 Task: In the  document Amazonrainforest.doc, select heading and apply ' Bold and Underline'  Using "replace feature", replace:  'plant and animal to flora and fauna'
Action: Mouse moved to (256, 166)
Screenshot: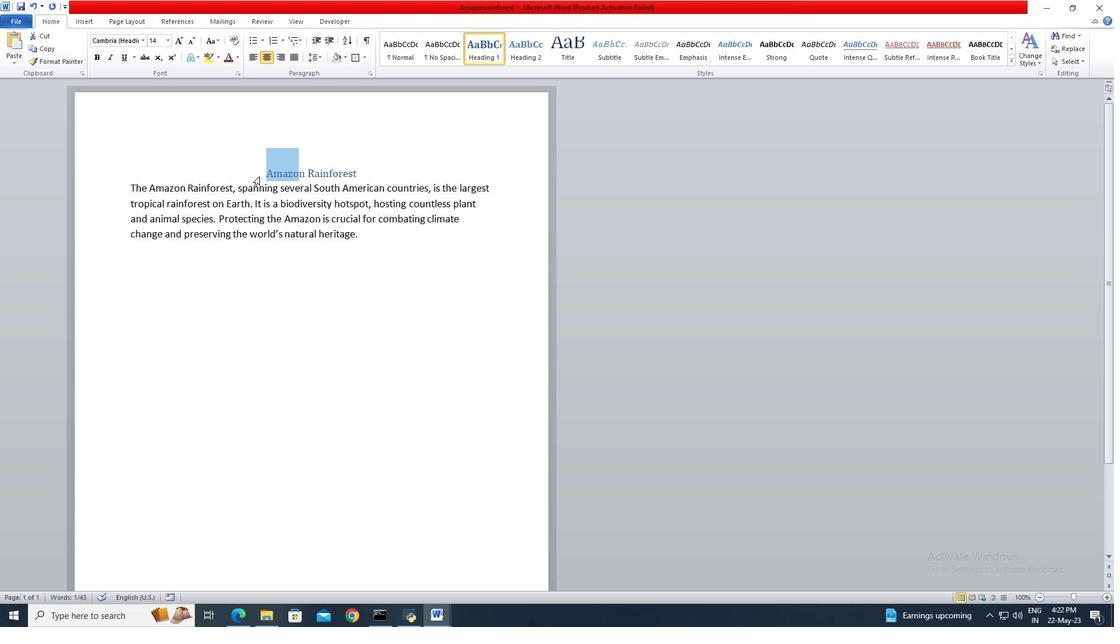 
Action: Mouse pressed left at (256, 166)
Screenshot: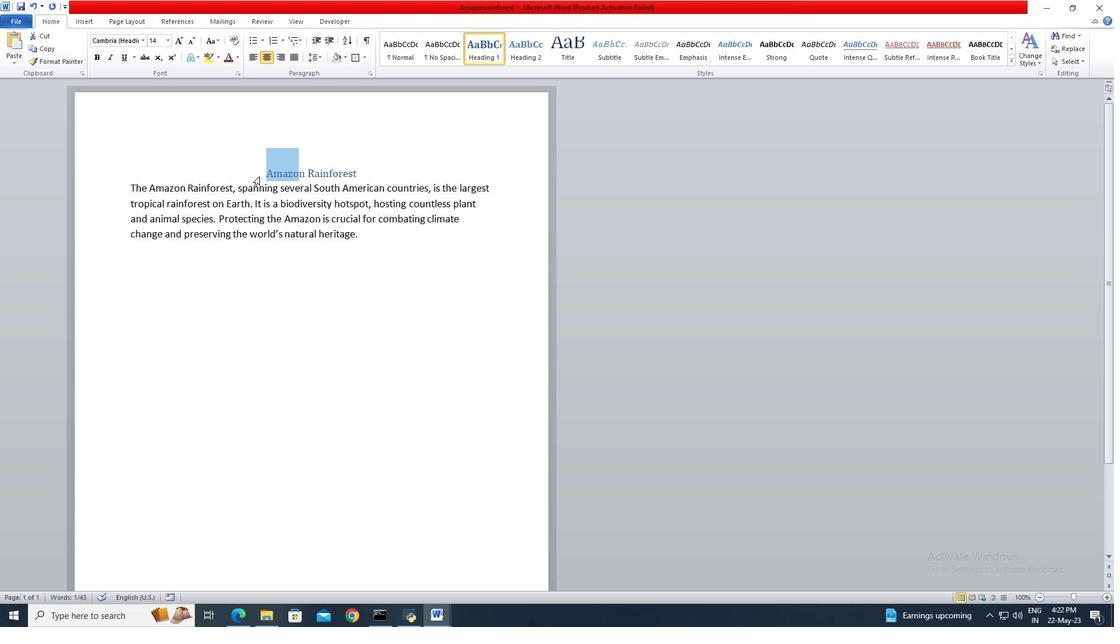 
Action: Mouse moved to (261, 171)
Screenshot: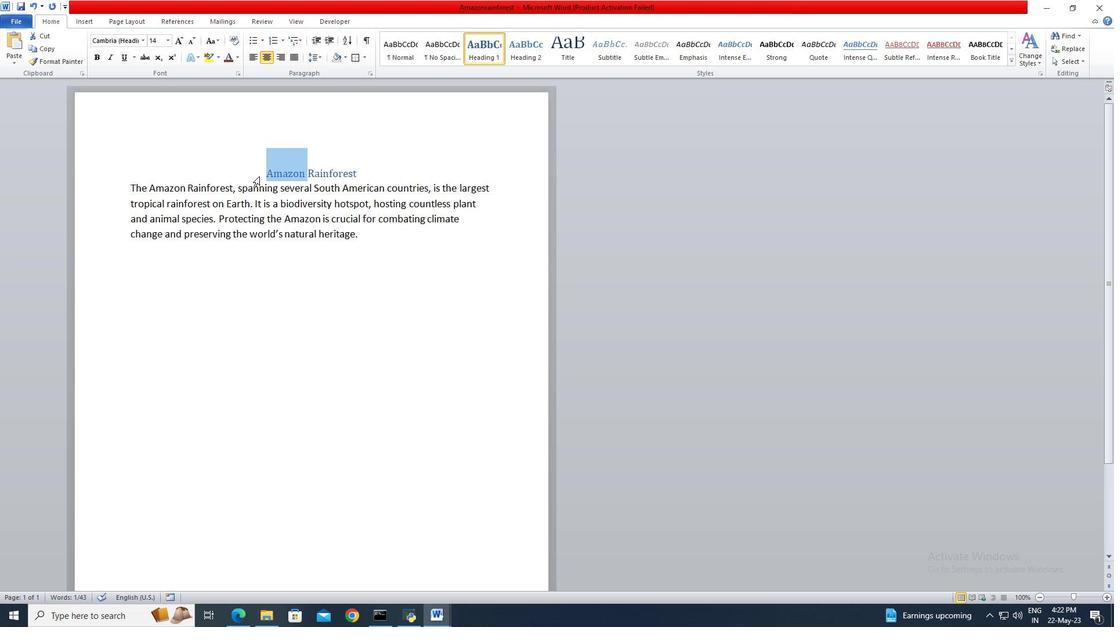 
Action: Mouse pressed left at (261, 171)
Screenshot: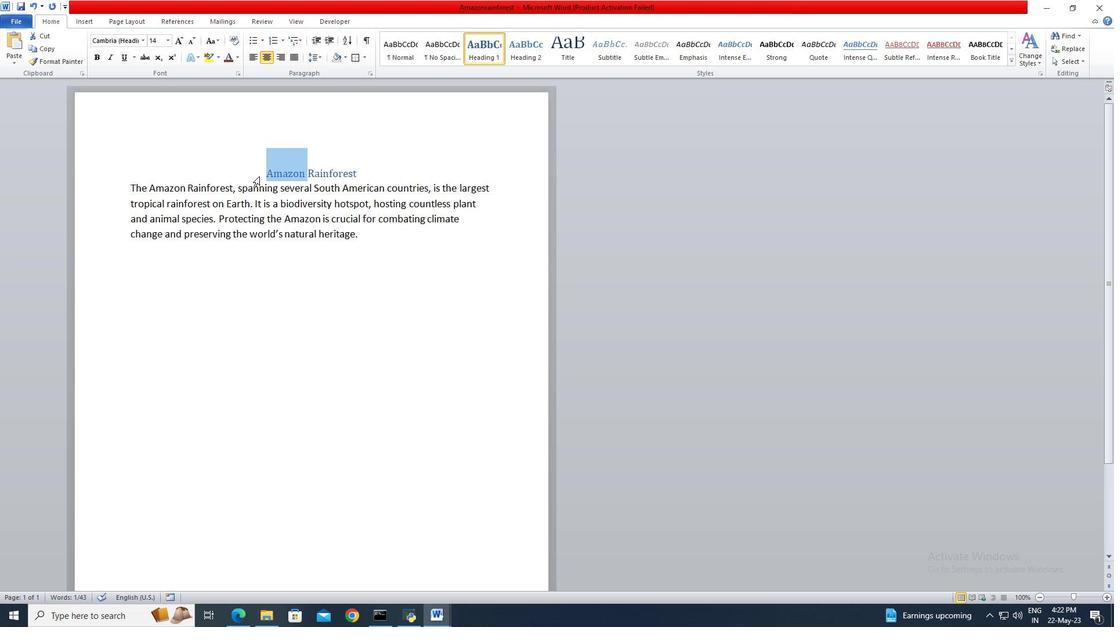 
Action: Mouse moved to (277, 171)
Screenshot: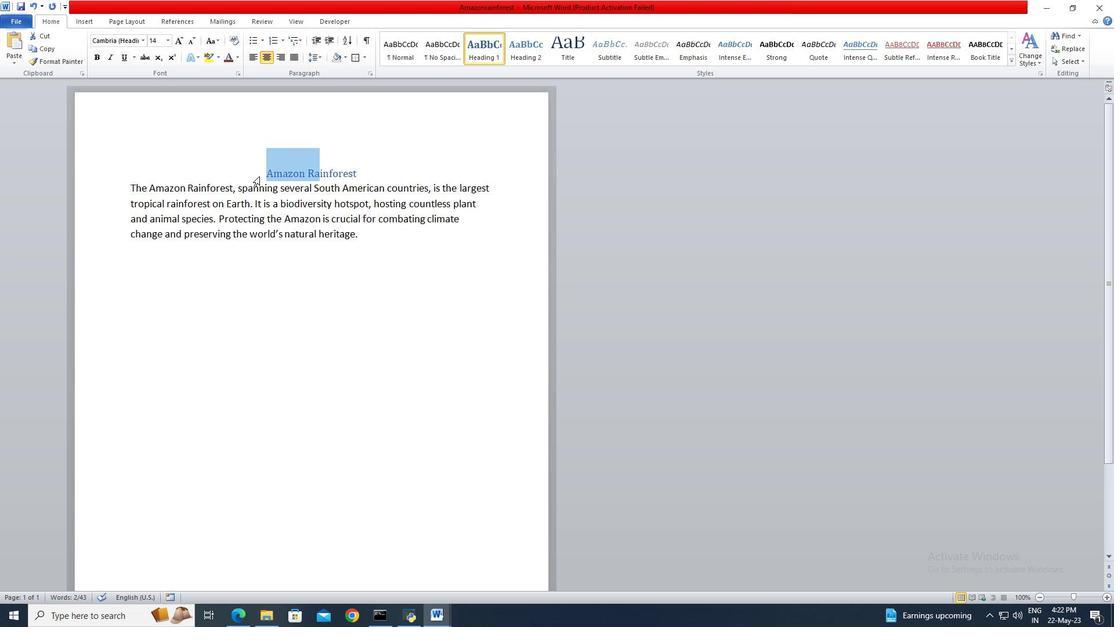
Action: Mouse pressed left at (277, 171)
Screenshot: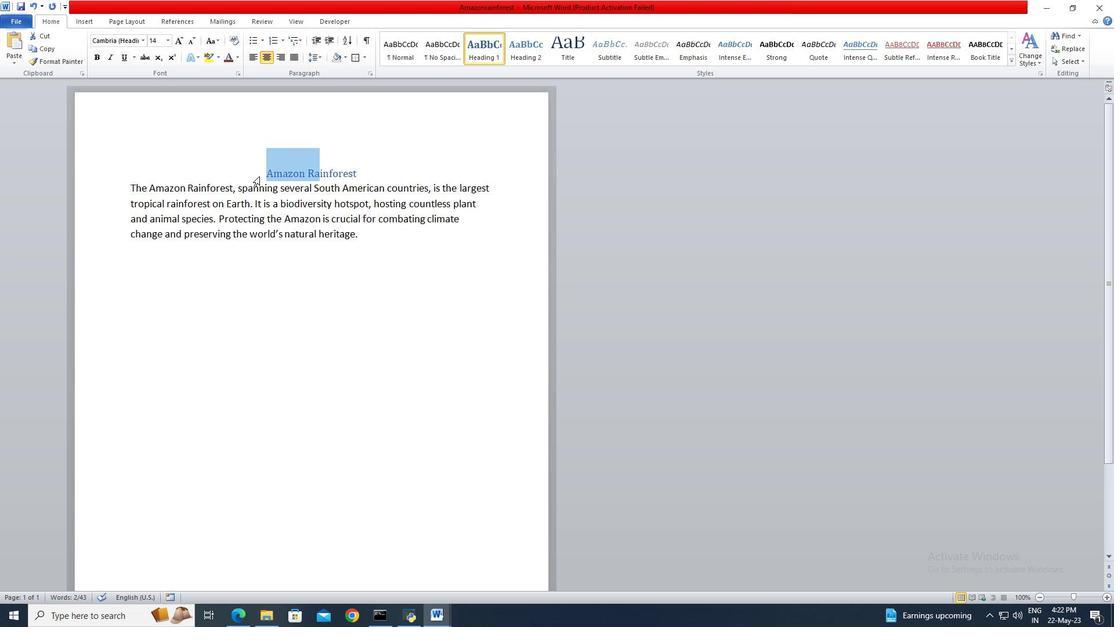
Action: Mouse moved to (349, 177)
Screenshot: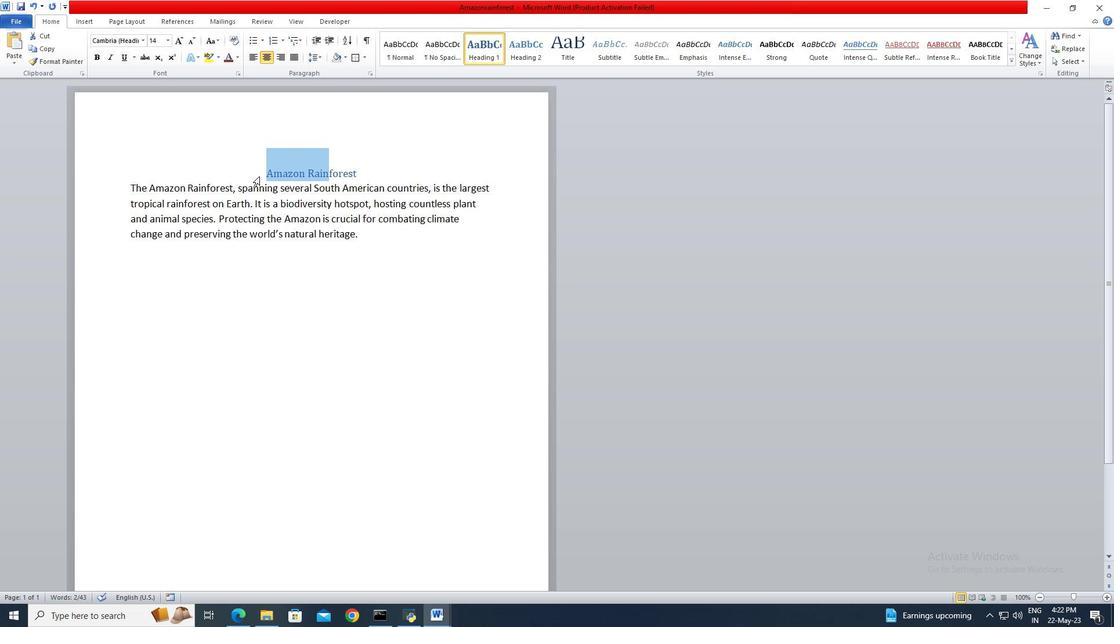 
Action: Mouse pressed left at (349, 177)
Screenshot: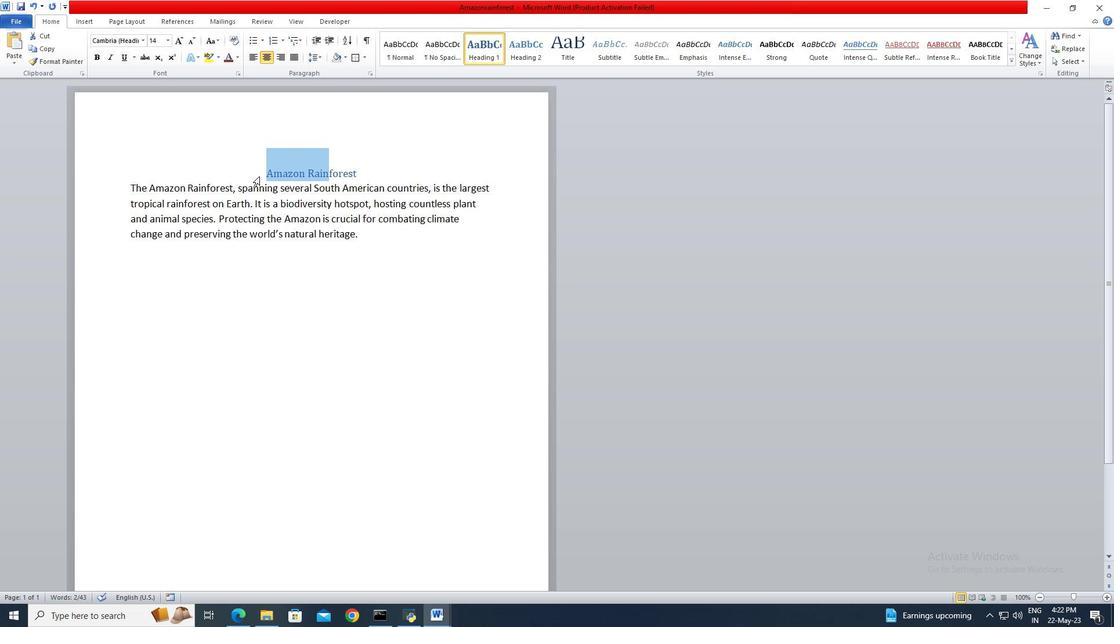 
Action: Mouse moved to (362, 176)
Screenshot: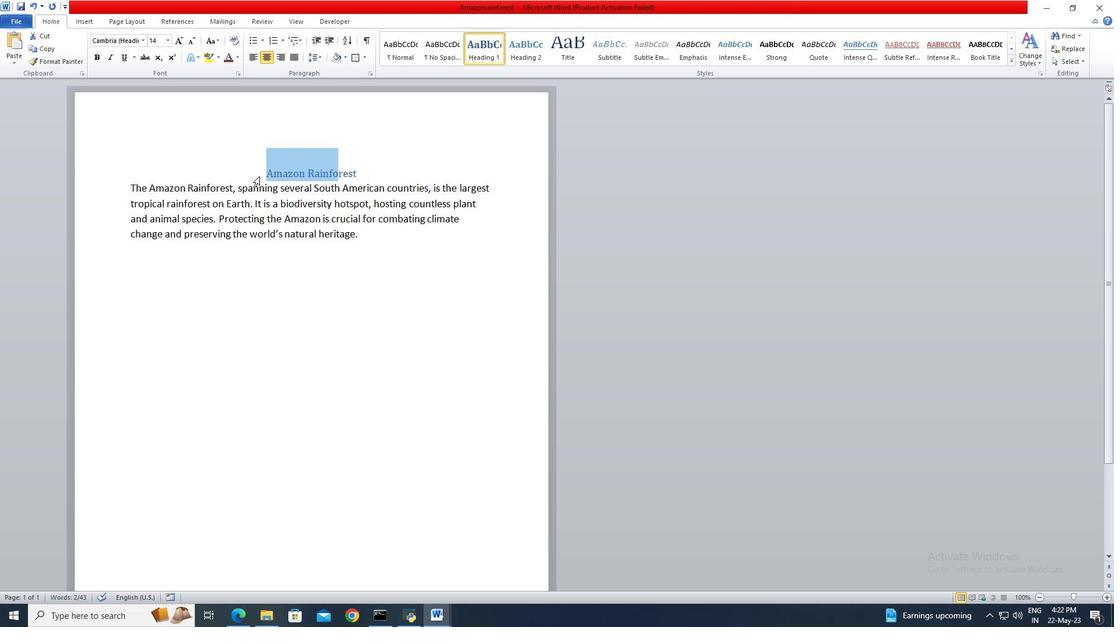 
Action: Mouse pressed left at (362, 176)
Screenshot: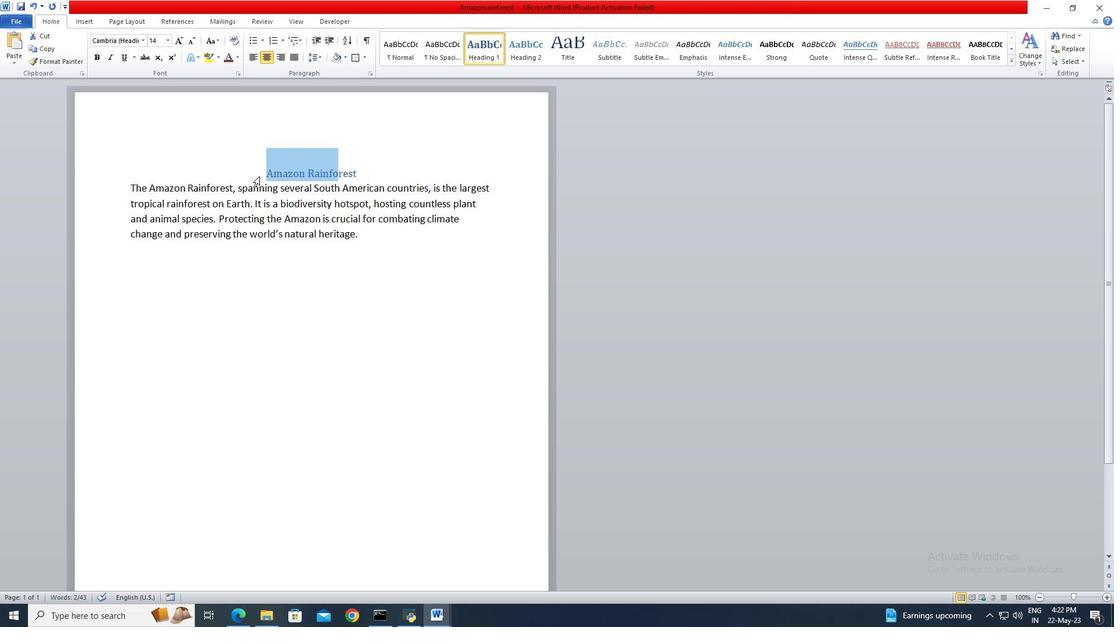 
Action: Mouse moved to (407, 246)
Screenshot: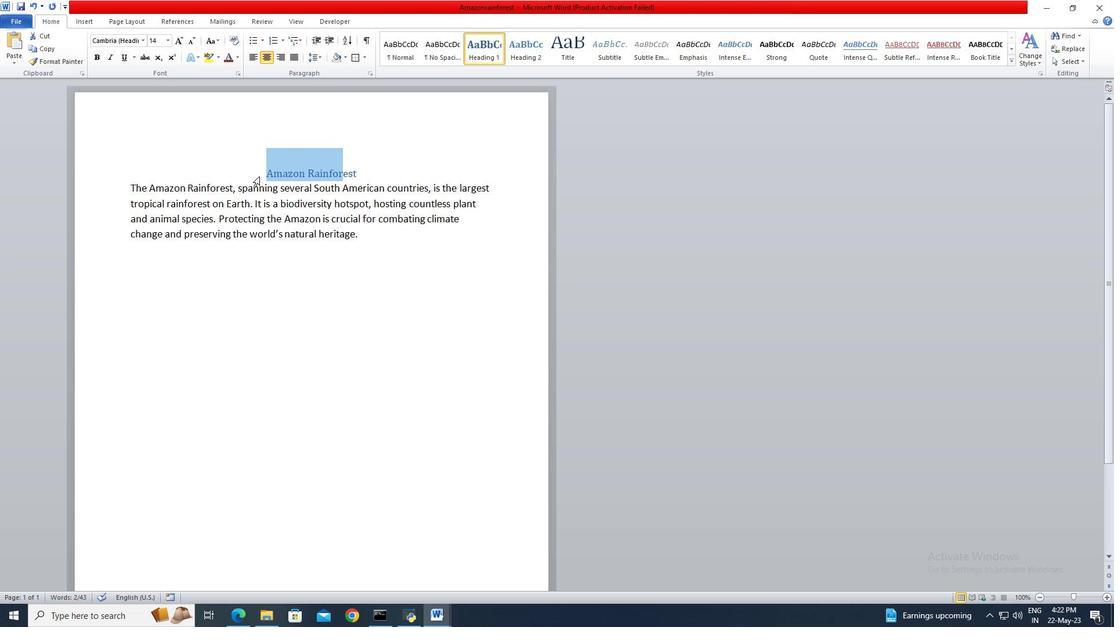 
Action: Mouse pressed left at (407, 246)
Screenshot: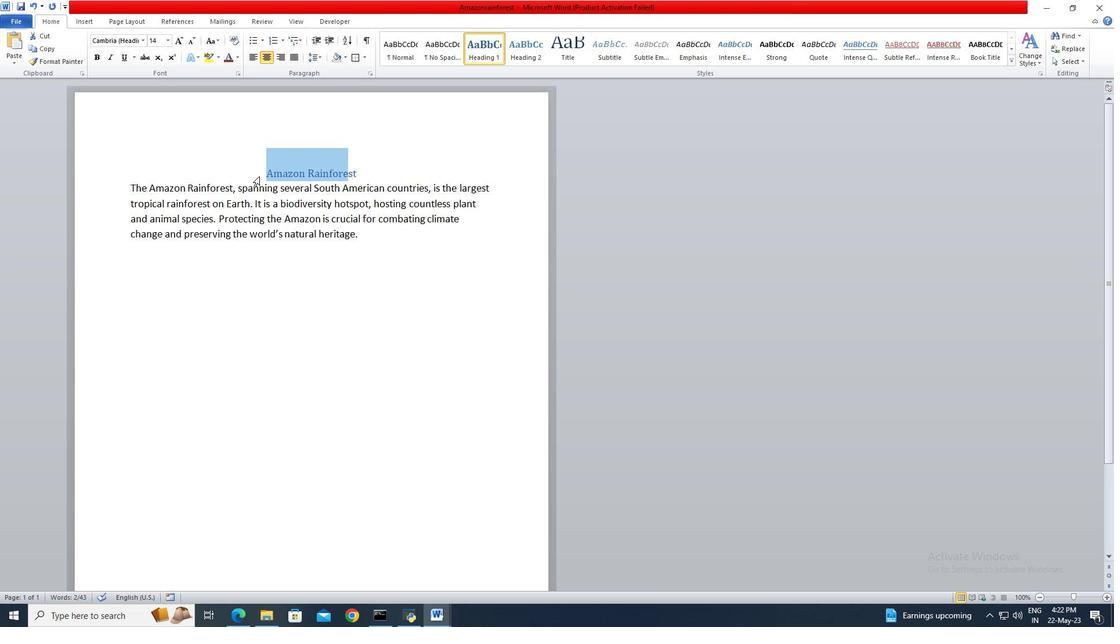 
Action: Mouse moved to (410, 274)
Screenshot: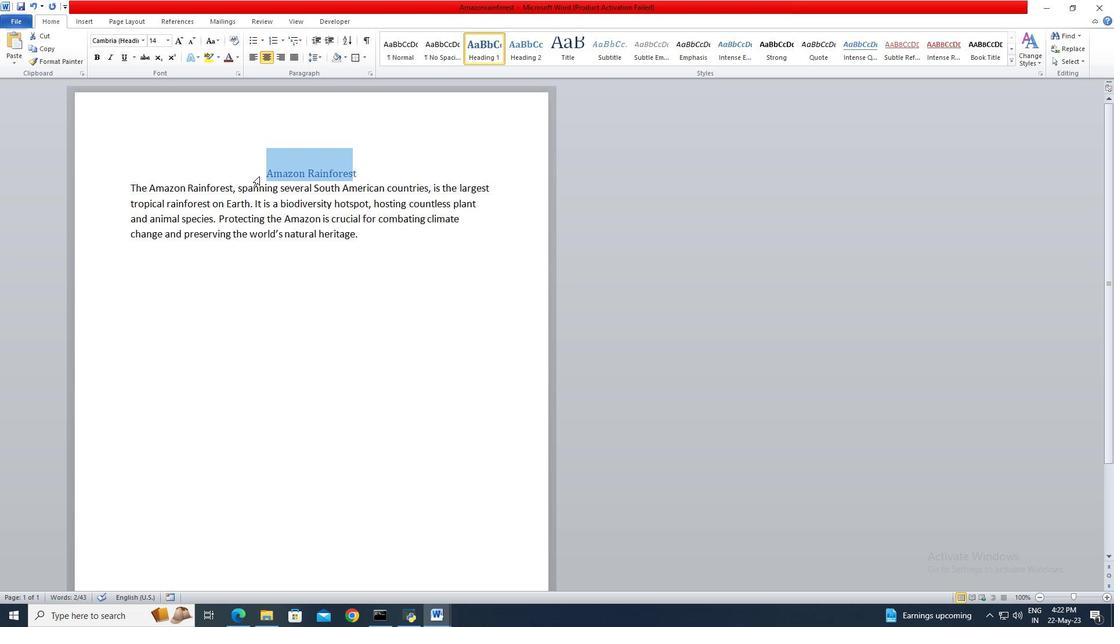 
Action: Key pressed <Key.shift><Key.right><Key.right><Key.right><Key.right><Key.right><Key.right><Key.right><Key.right><Key.right><Key.right><Key.right><Key.right><Key.right><Key.right><Key.right><Key.right><Key.right>
Screenshot: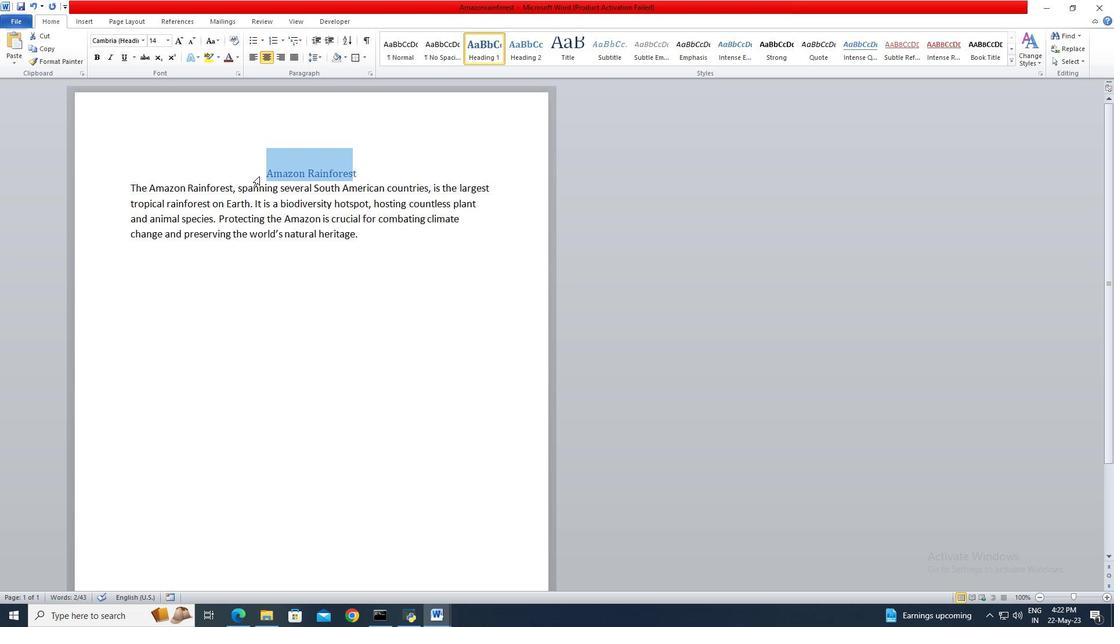 
Action: Mouse moved to (98, 59)
Screenshot: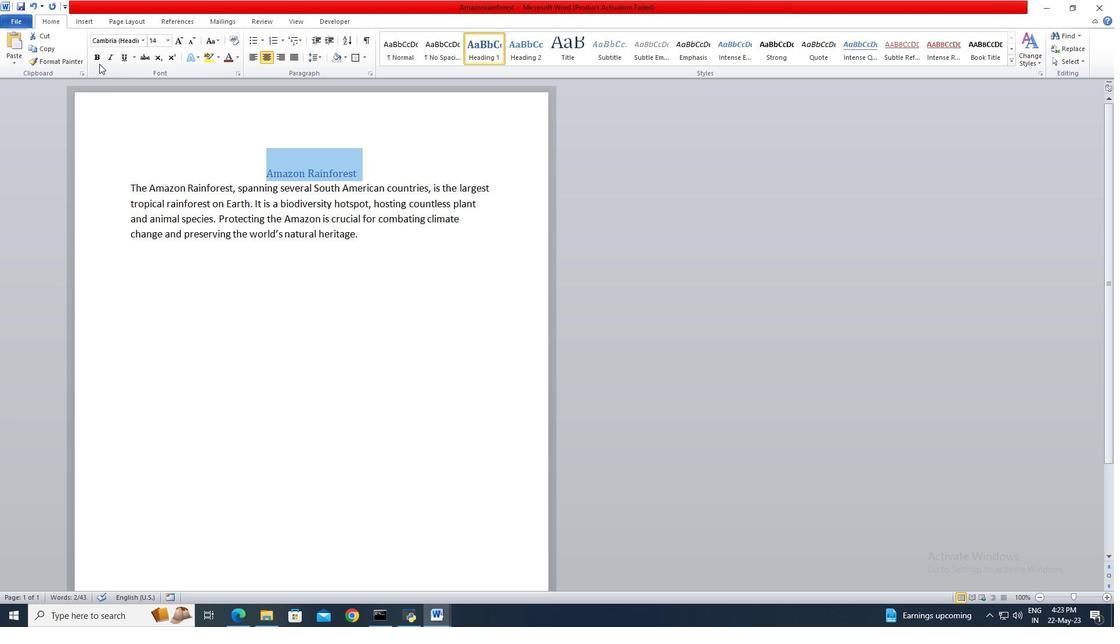 
Action: Mouse pressed left at (98, 59)
Screenshot: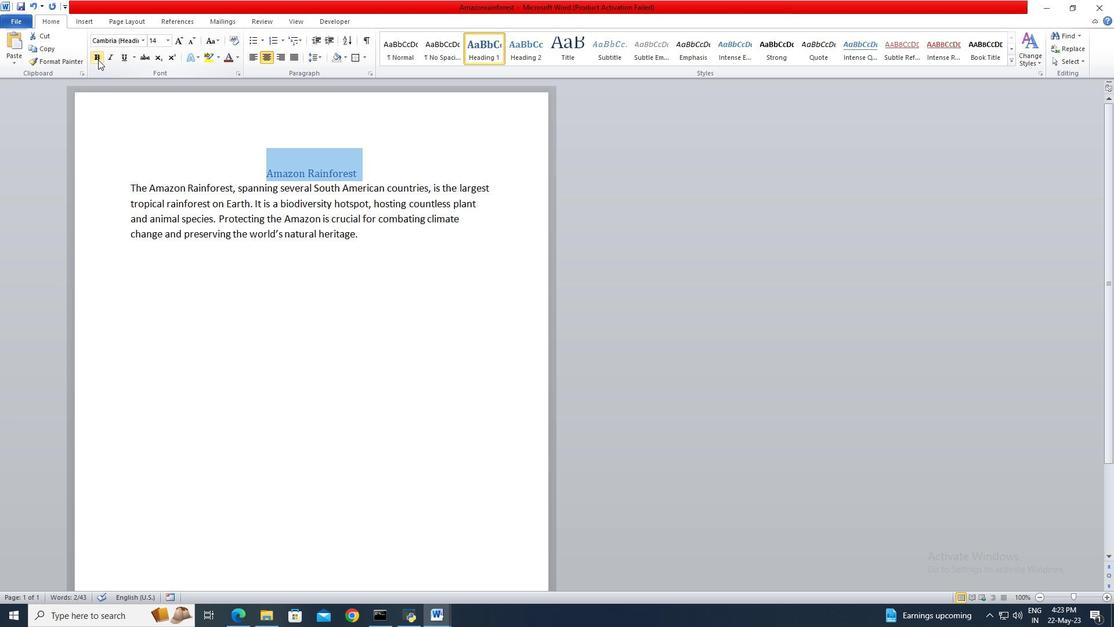 
Action: Mouse moved to (121, 61)
Screenshot: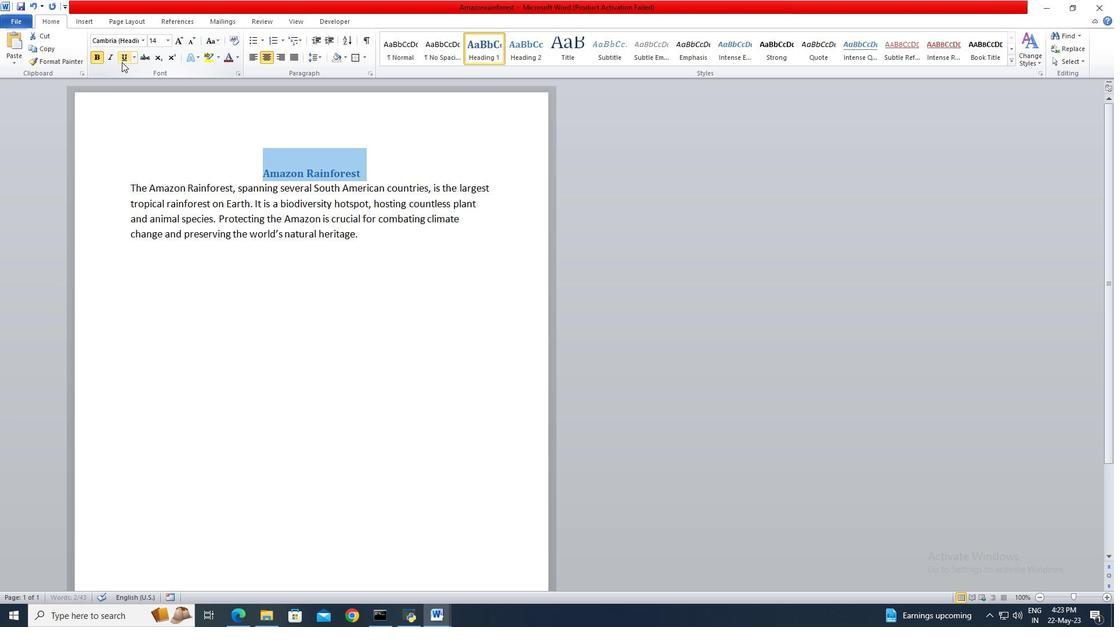 
Action: Mouse pressed left at (121, 61)
Screenshot: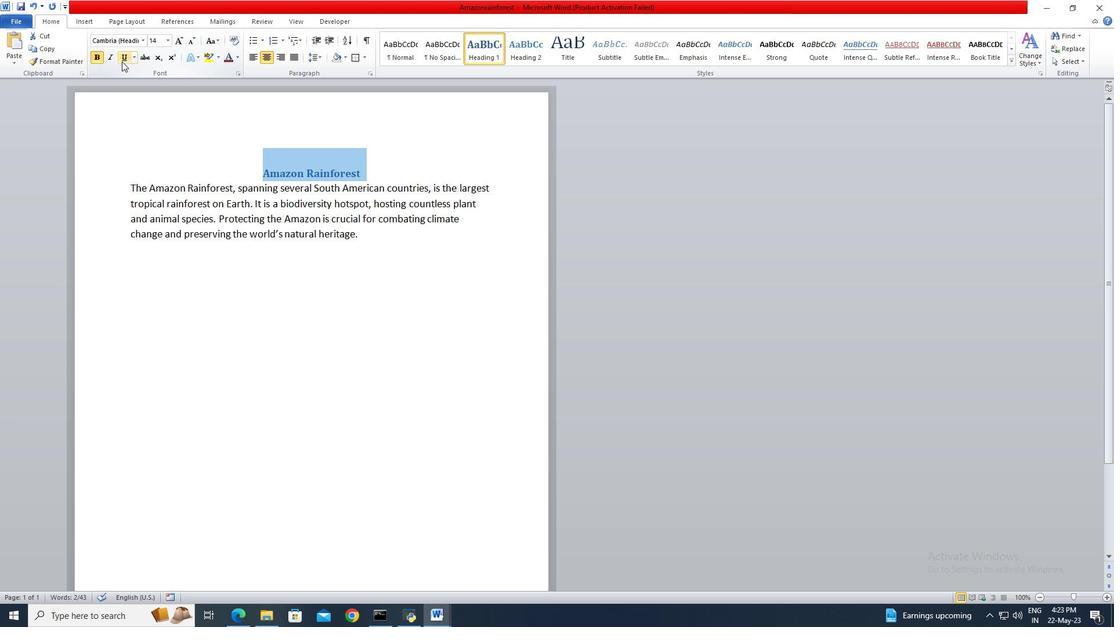 
Action: Mouse moved to (1062, 51)
Screenshot: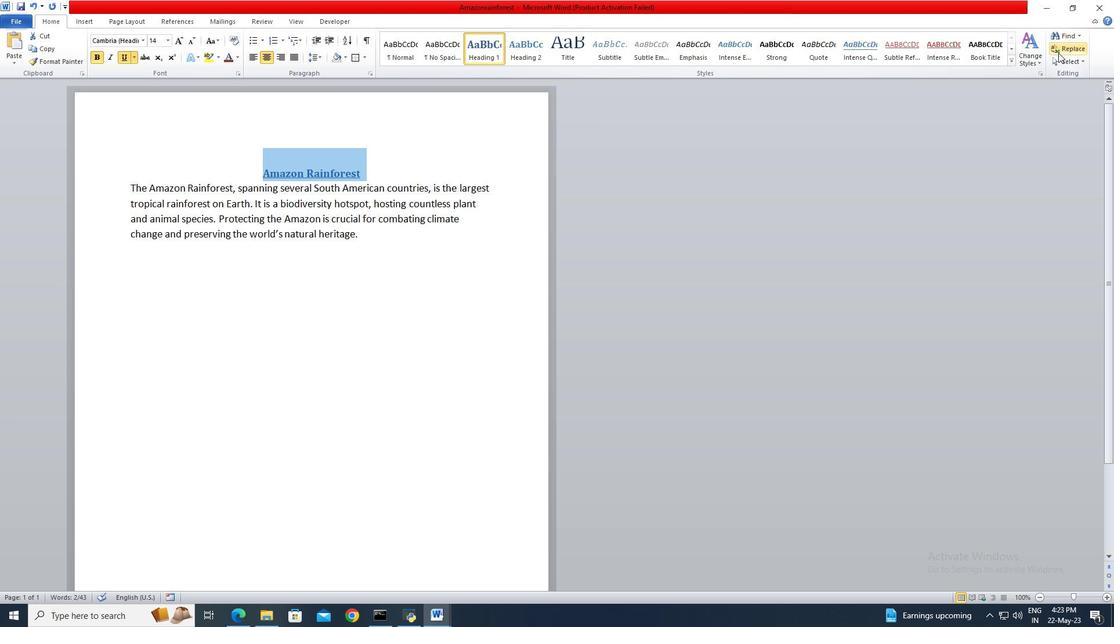 
Action: Mouse pressed left at (1062, 51)
Screenshot: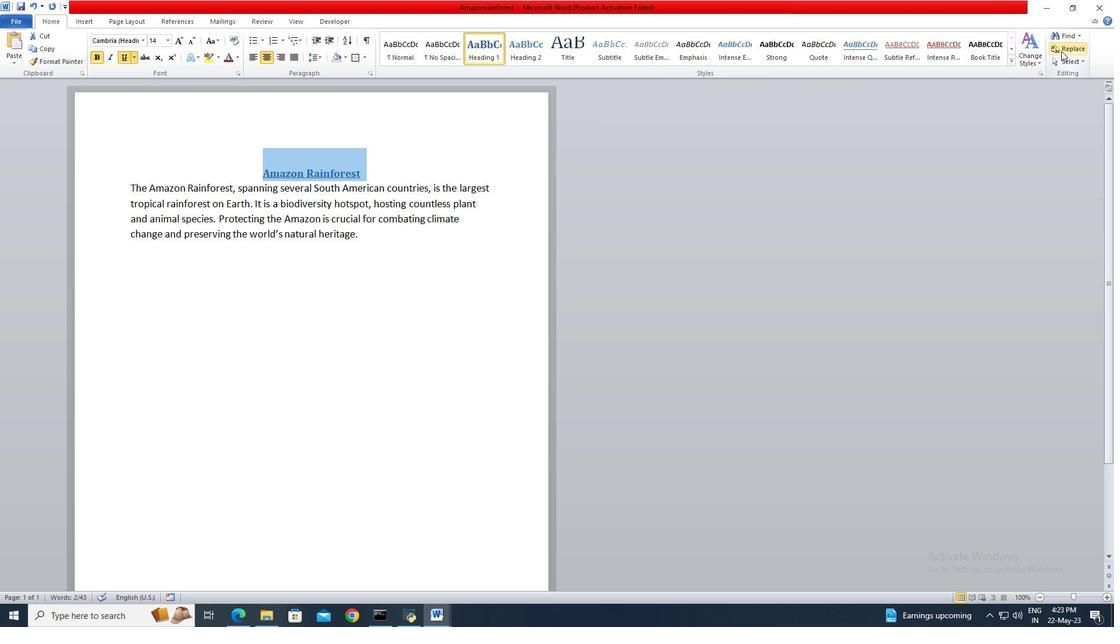 
Action: Mouse moved to (644, 139)
Screenshot: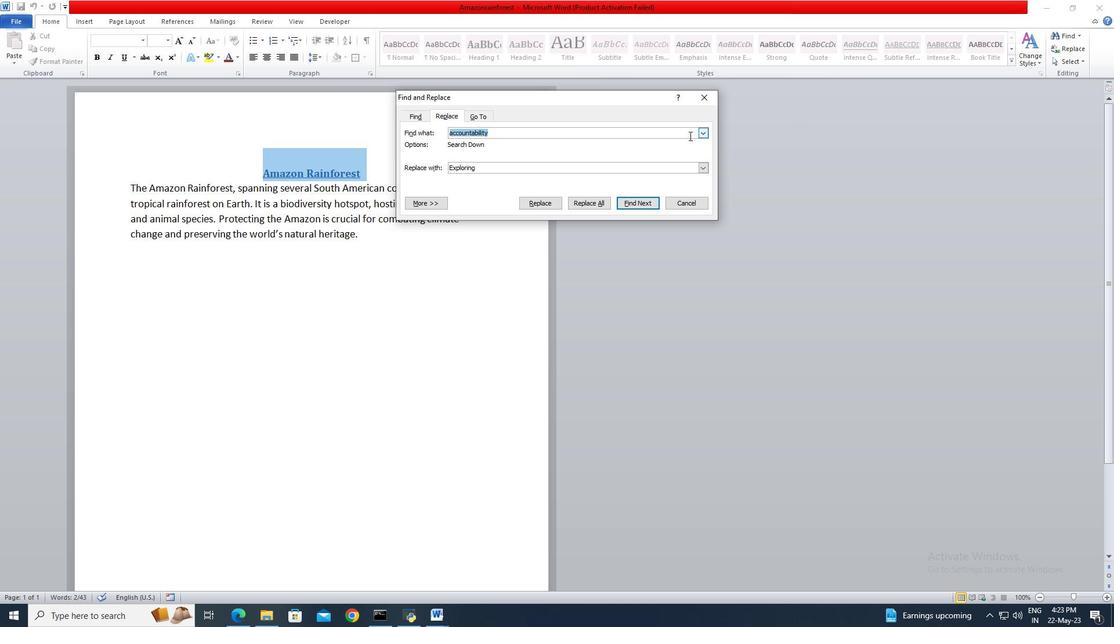 
Action: Key pressed plant<Key.space>and<Key.space>animal
Screenshot: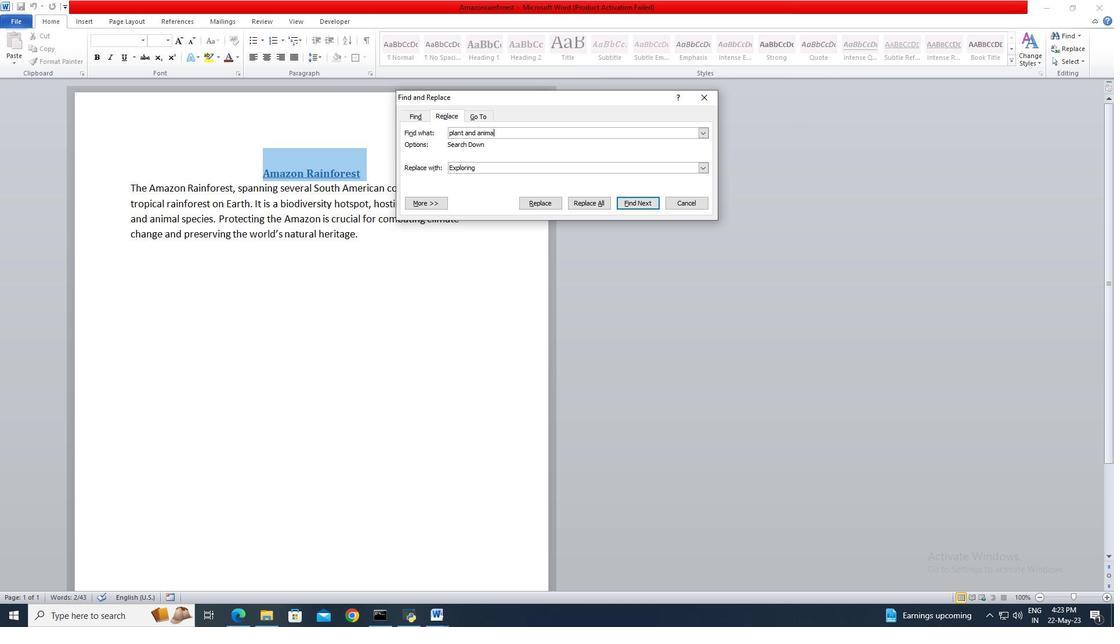 
Action: Mouse moved to (650, 201)
Screenshot: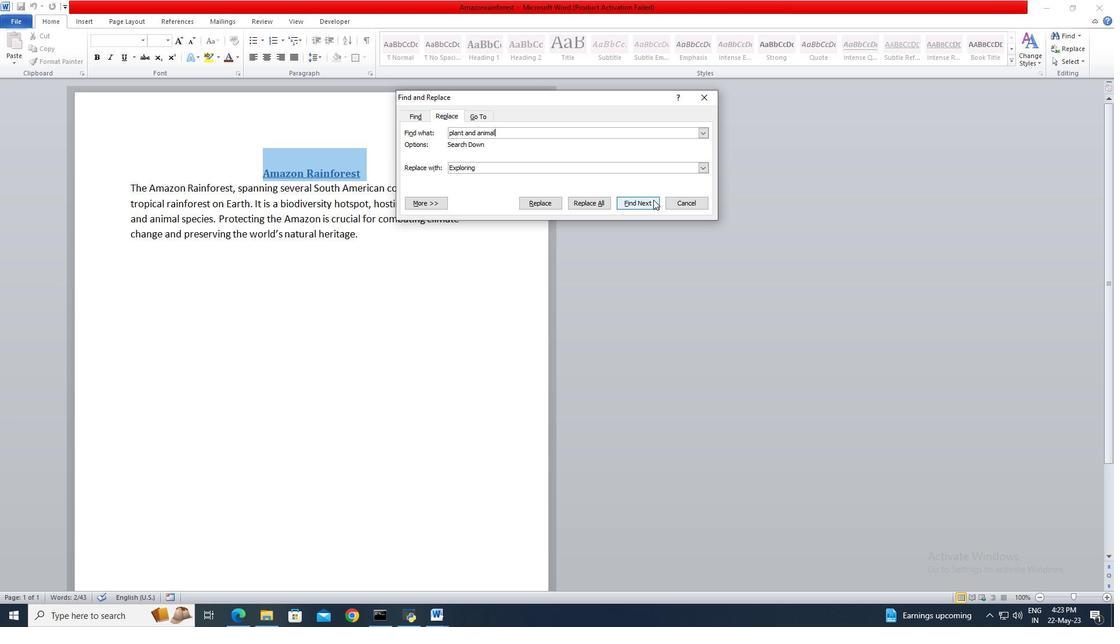 
Action: Mouse pressed left at (650, 201)
Screenshot: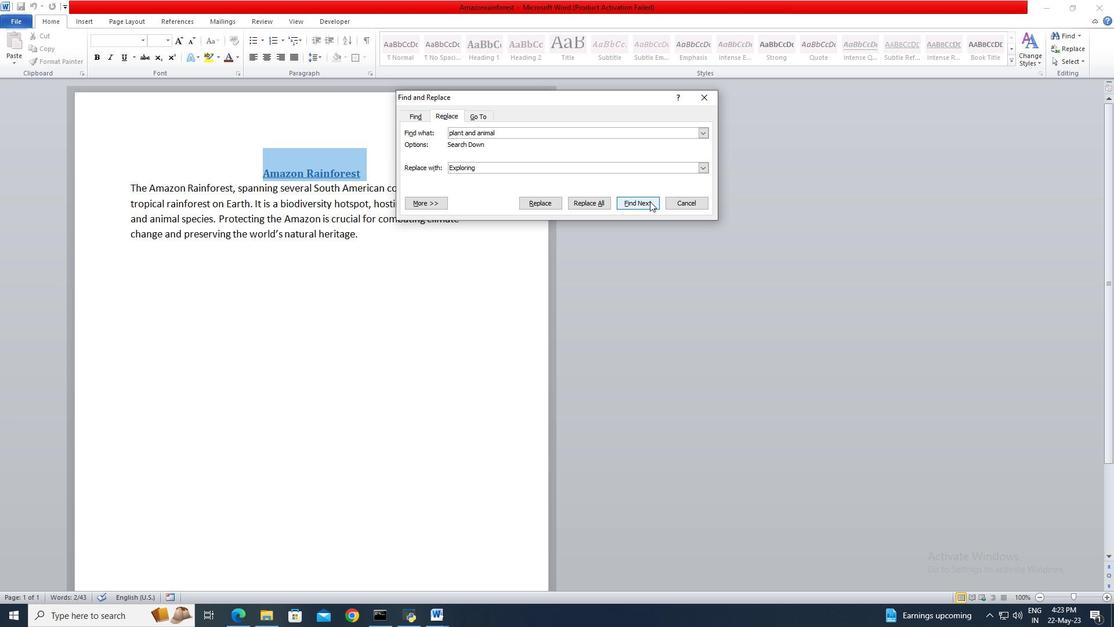 
Action: Mouse moved to (525, 337)
Screenshot: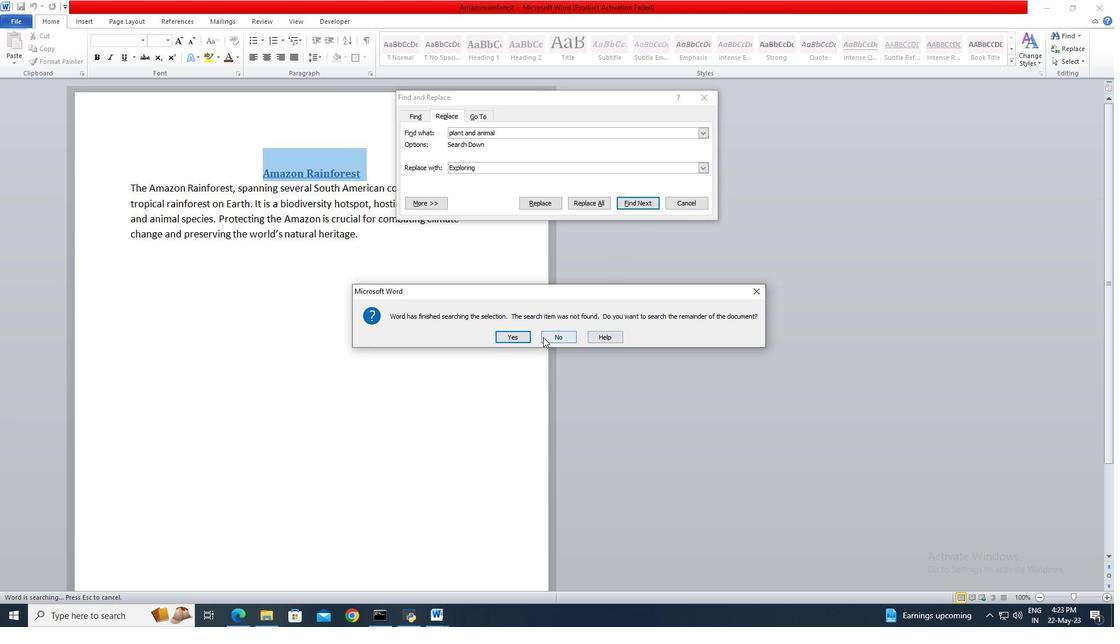 
Action: Mouse pressed left at (525, 337)
Screenshot: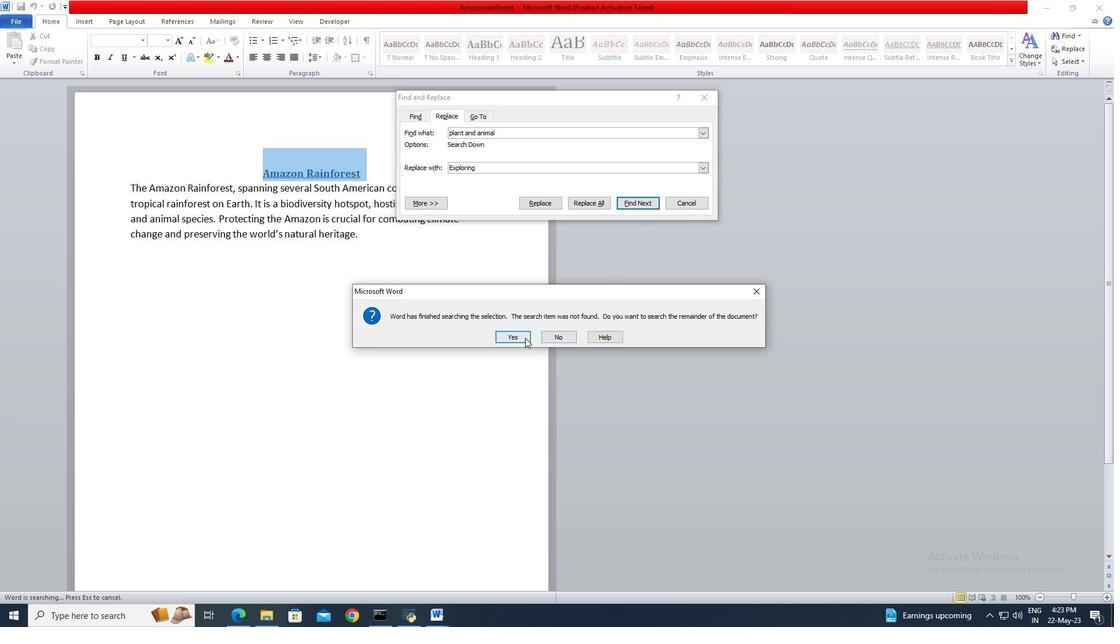 
Action: Mouse moved to (487, 144)
Screenshot: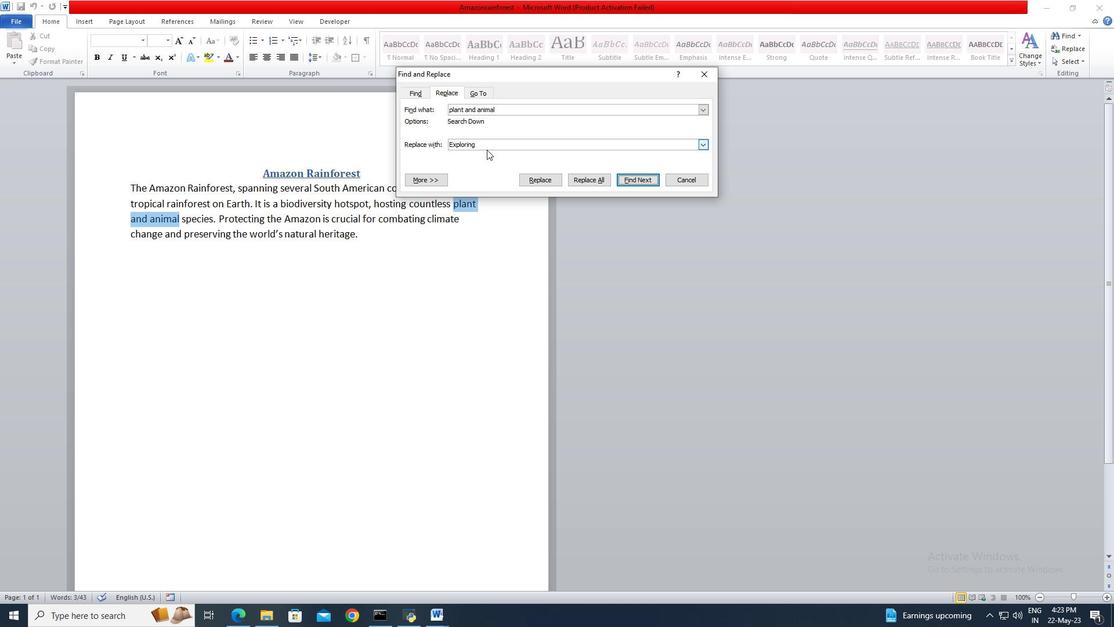 
Action: Mouse pressed left at (487, 144)
Screenshot: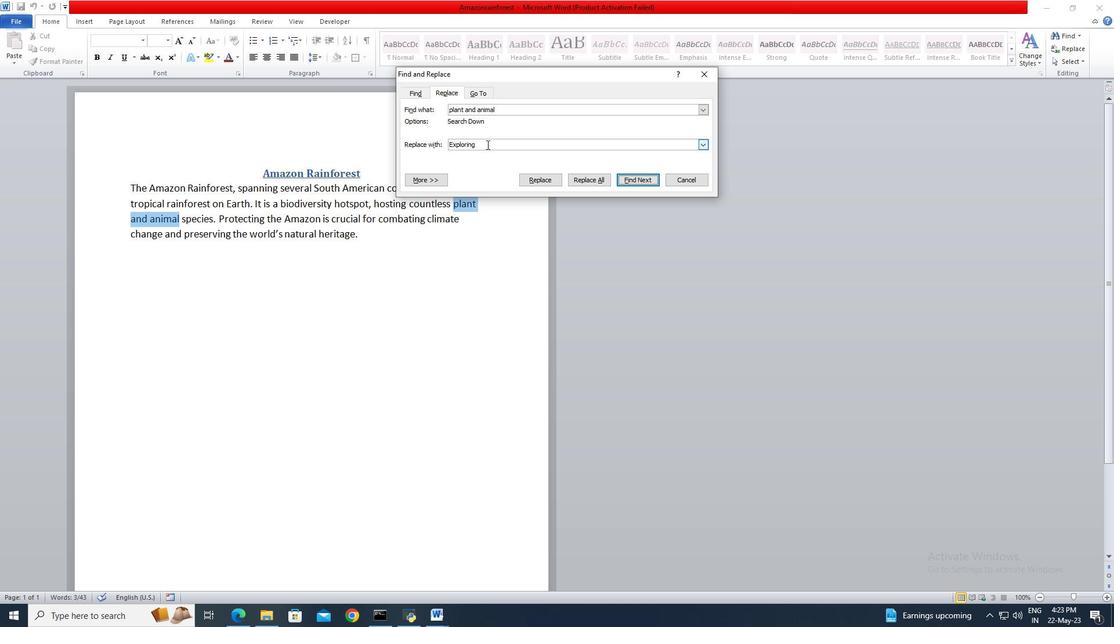 
Action: Key pressed <Key.backspace><Key.backspace><Key.backspace><Key.backspace><Key.backspace><Key.backspace><Key.backspace><Key.backspace><Key.backspace><Key.backspace><Key.backspace><Key.backspace><Key.backspace><Key.backspace><Key.backspace>flora<Key.space>and<Key.space>fauna
Screenshot: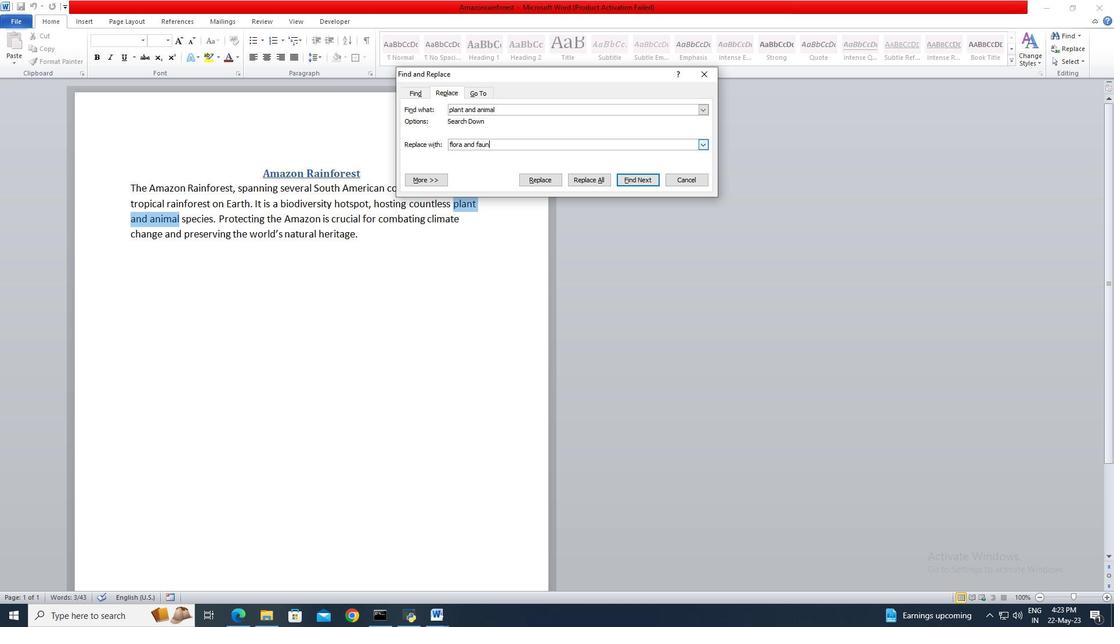 
Action: Mouse moved to (538, 181)
Screenshot: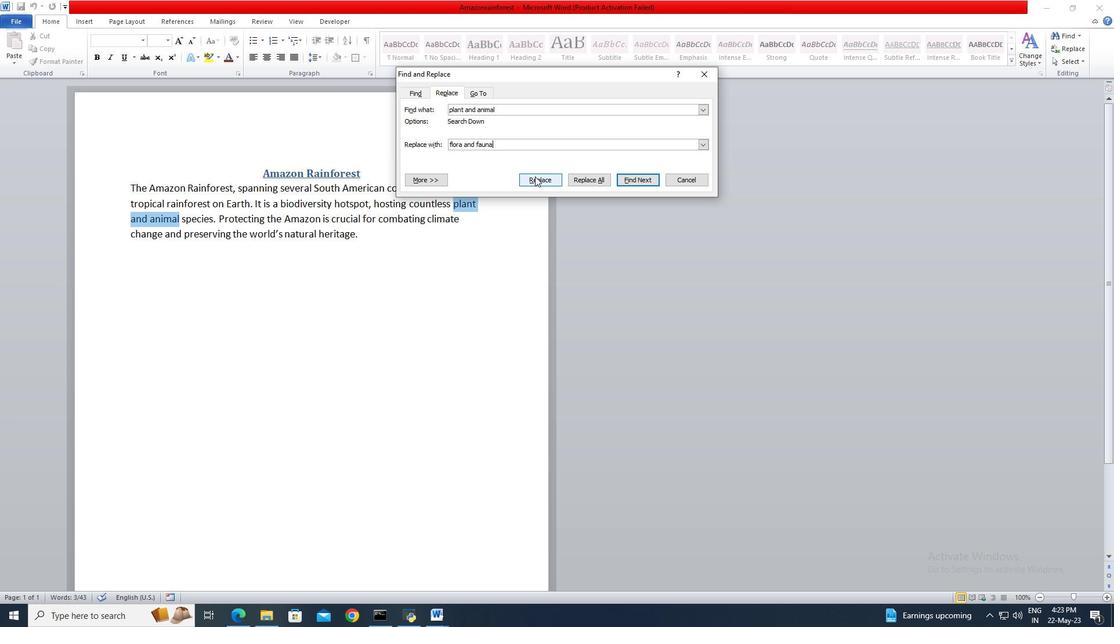 
Action: Mouse pressed left at (538, 181)
Screenshot: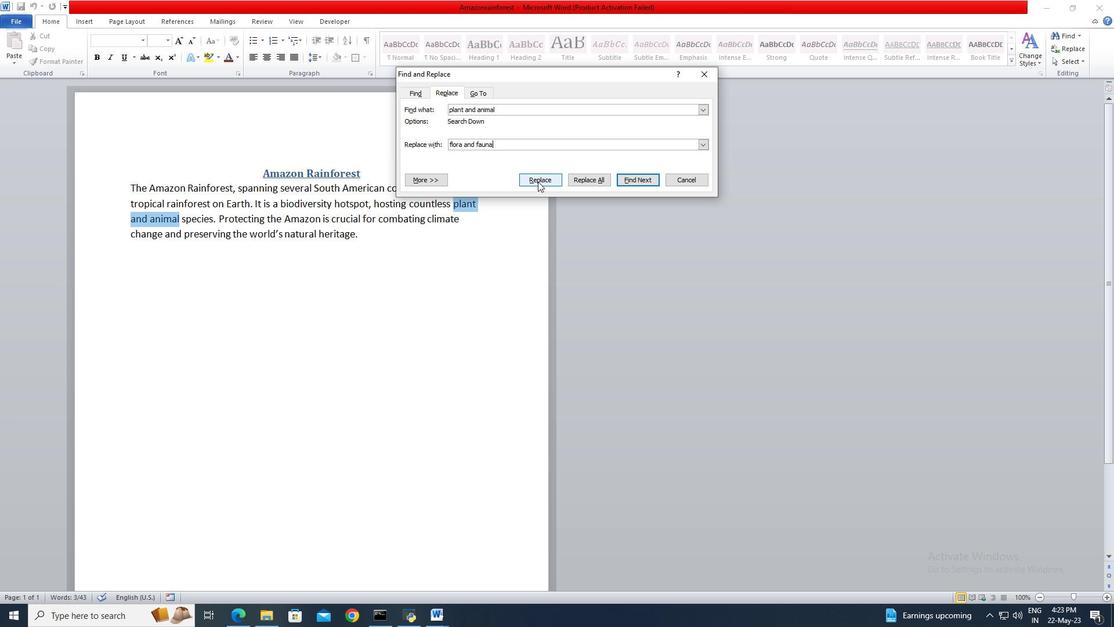 
Action: Mouse moved to (540, 339)
Screenshot: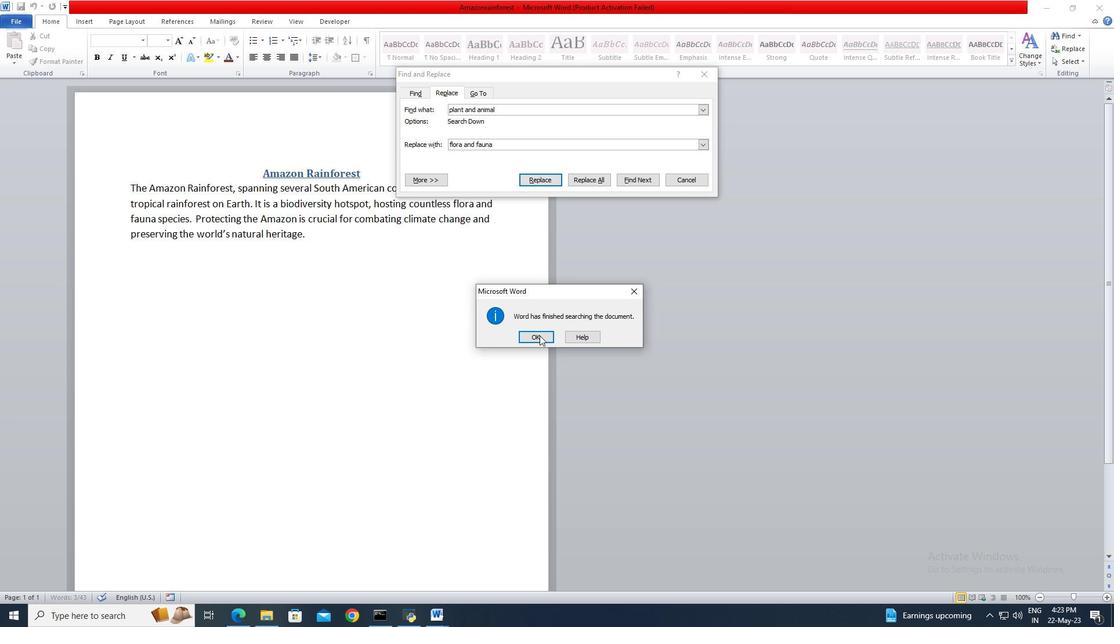 
Action: Mouse pressed left at (540, 339)
Screenshot: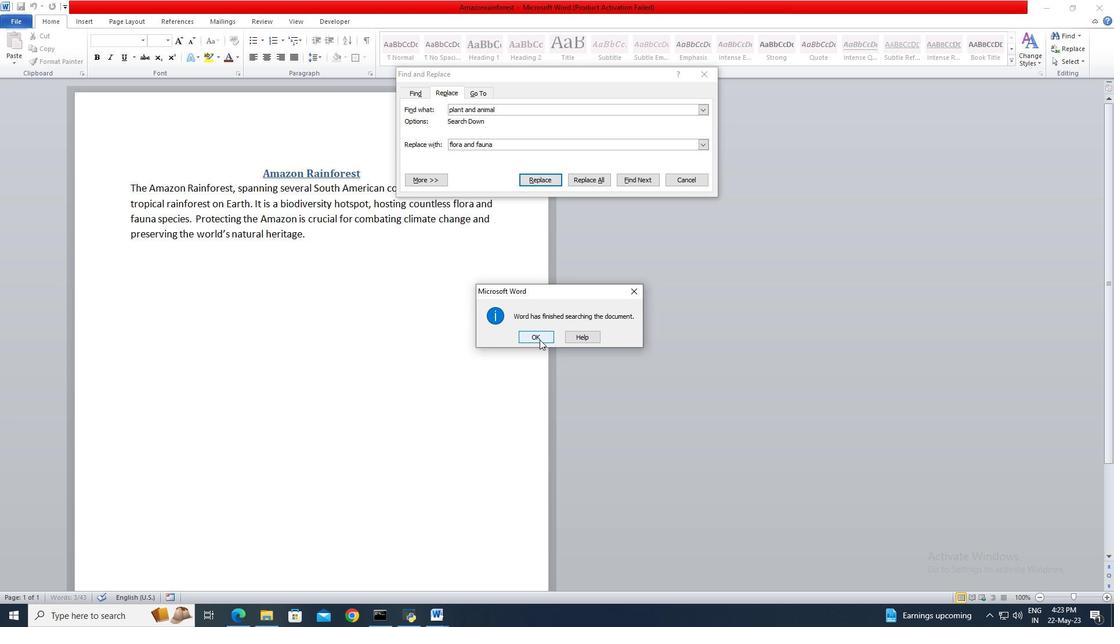 
Action: Mouse moved to (678, 184)
Screenshot: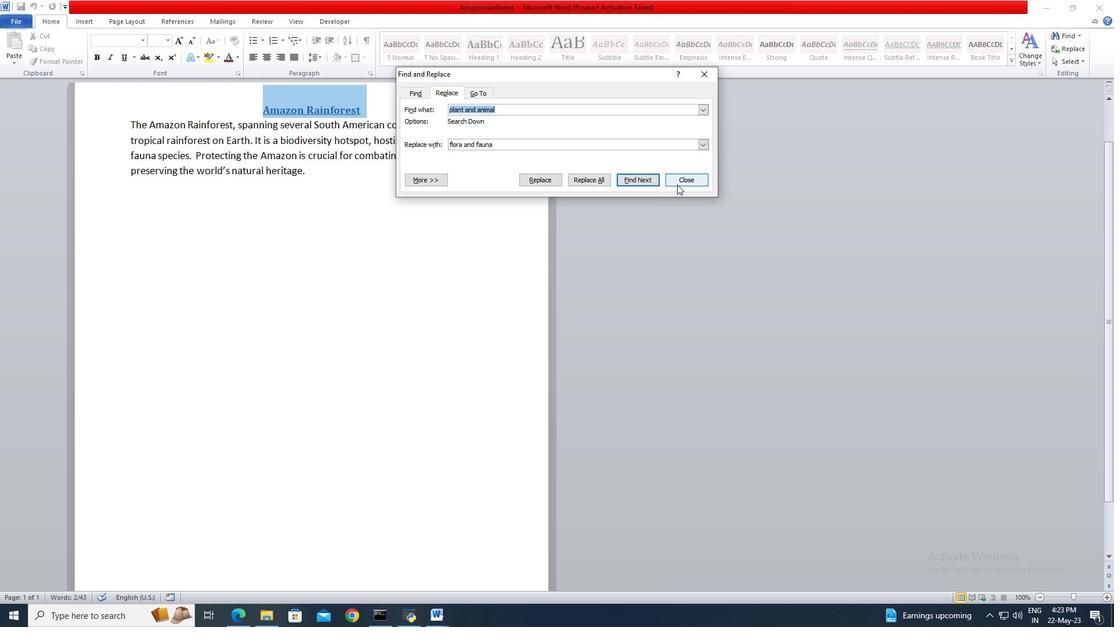 
Action: Mouse pressed left at (678, 184)
Screenshot: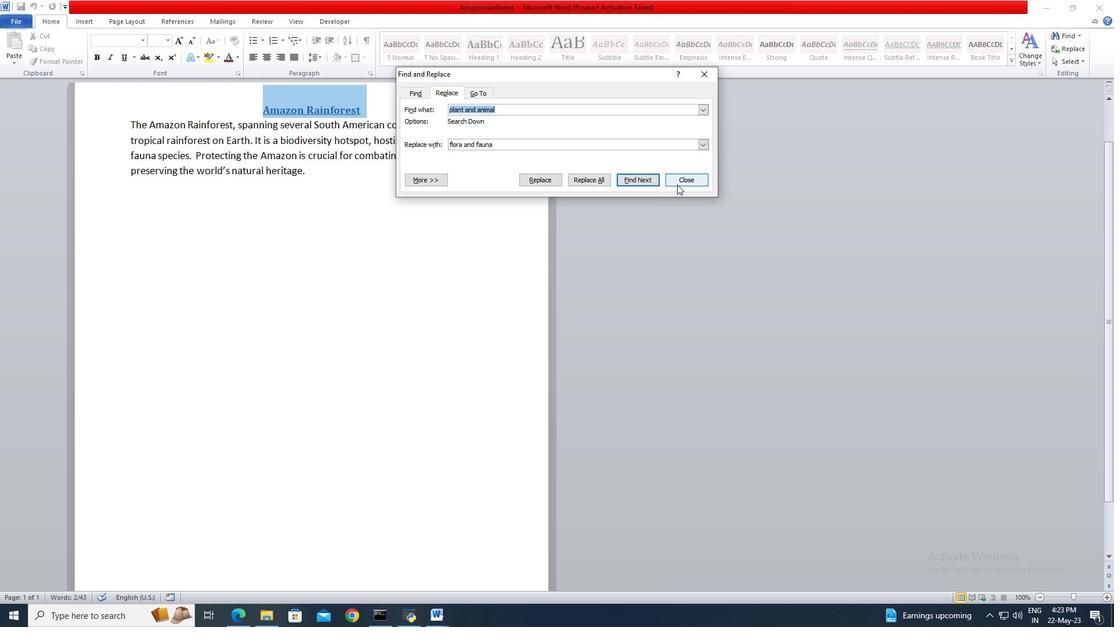 
